 Task: Add Topo Chico Twist of Lime Sparkling Mineral Water 4 Pack to the cart.
Action: Mouse pressed left at (15, 88)
Screenshot: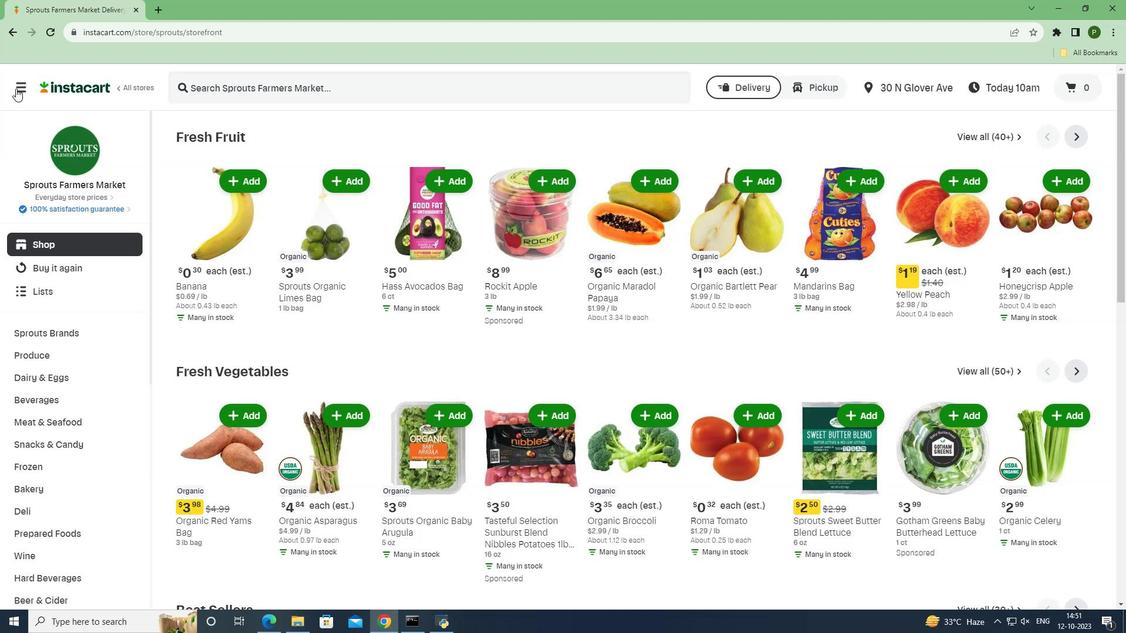 
Action: Mouse moved to (43, 307)
Screenshot: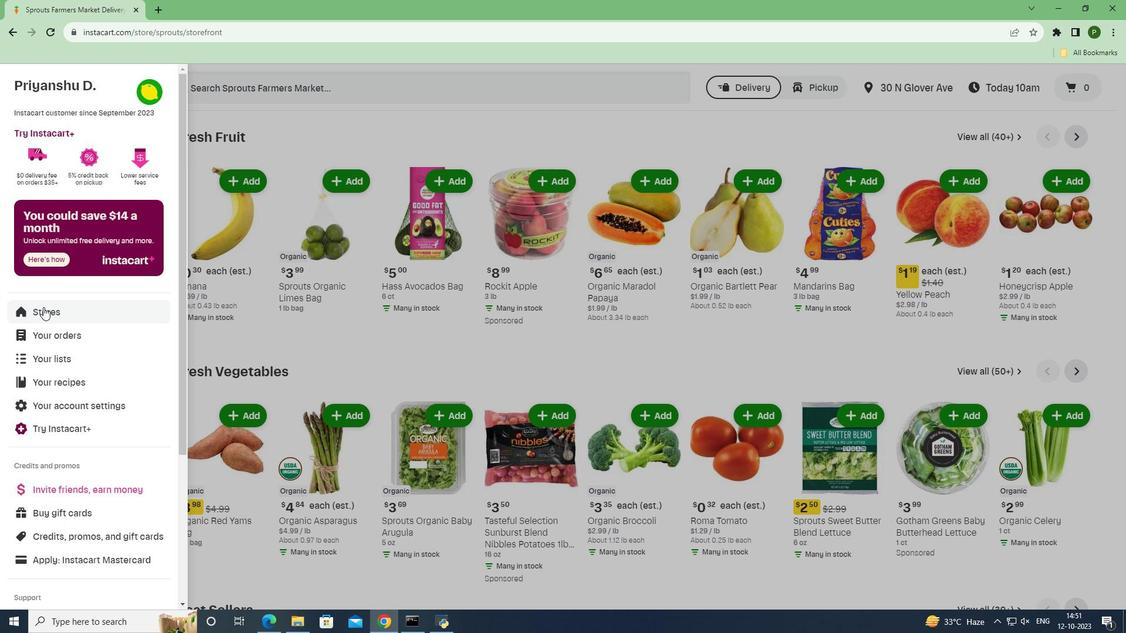 
Action: Mouse pressed left at (43, 307)
Screenshot: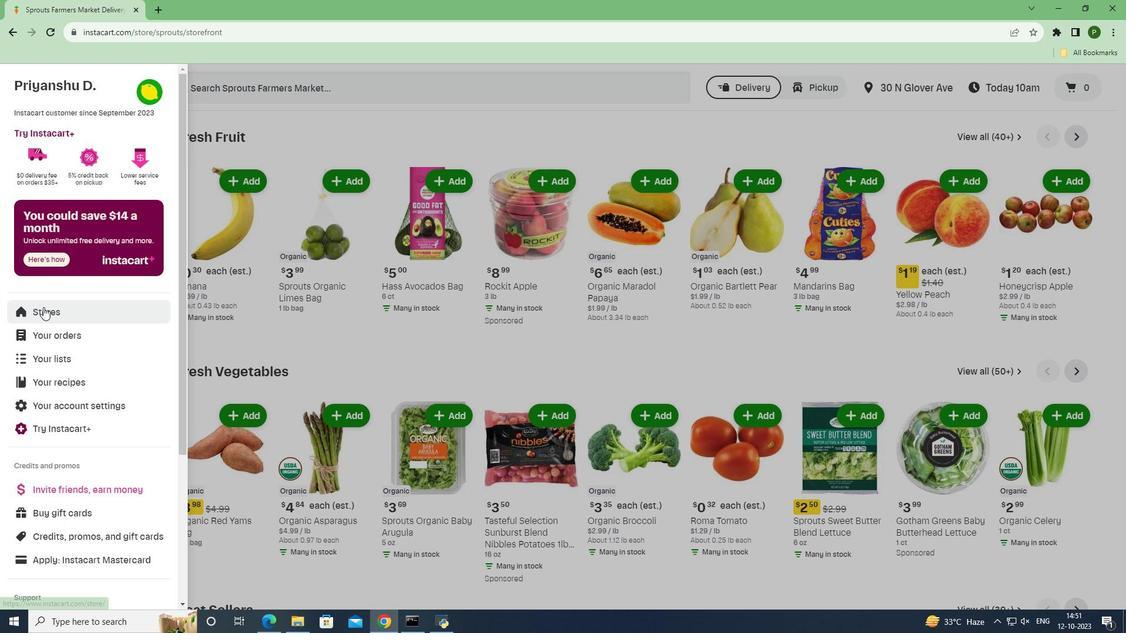 
Action: Mouse moved to (273, 134)
Screenshot: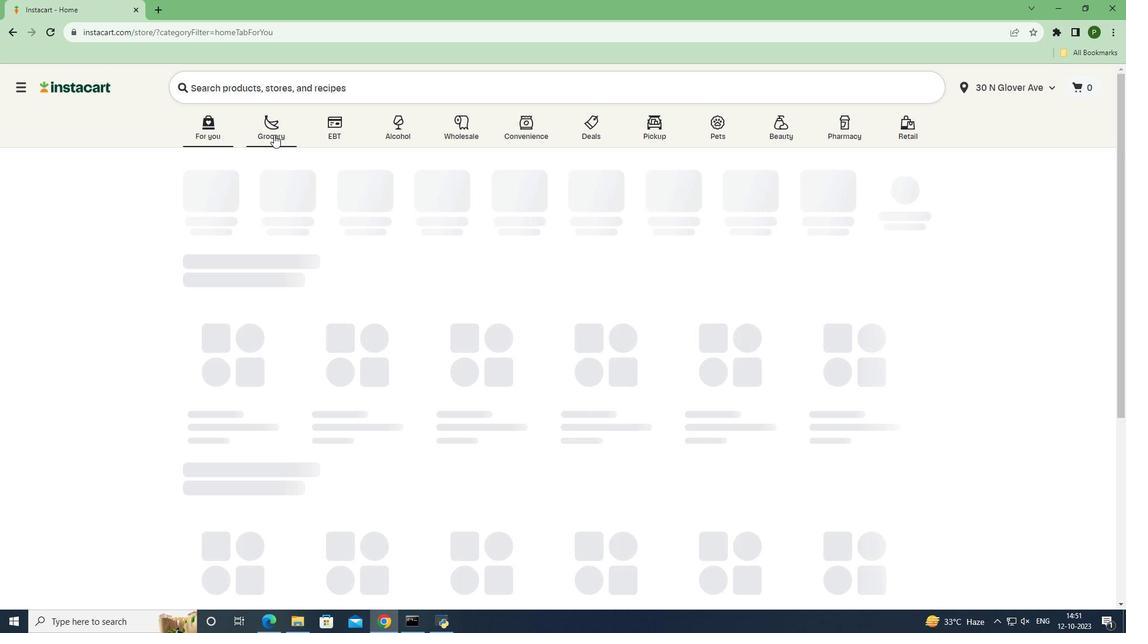 
Action: Mouse pressed left at (273, 134)
Screenshot: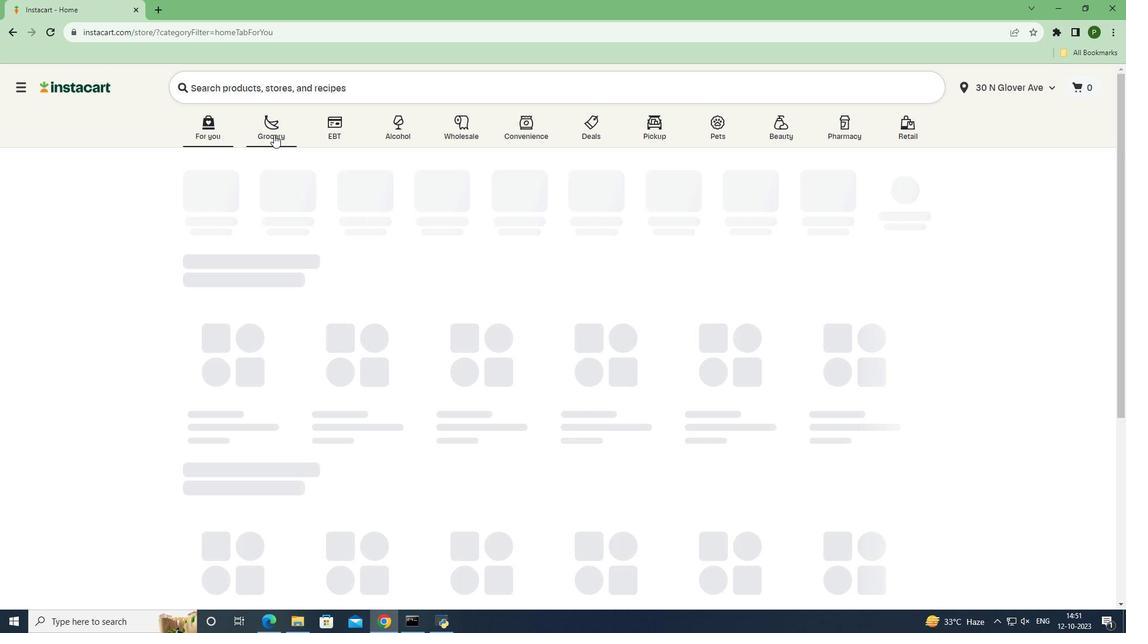 
Action: Mouse moved to (460, 260)
Screenshot: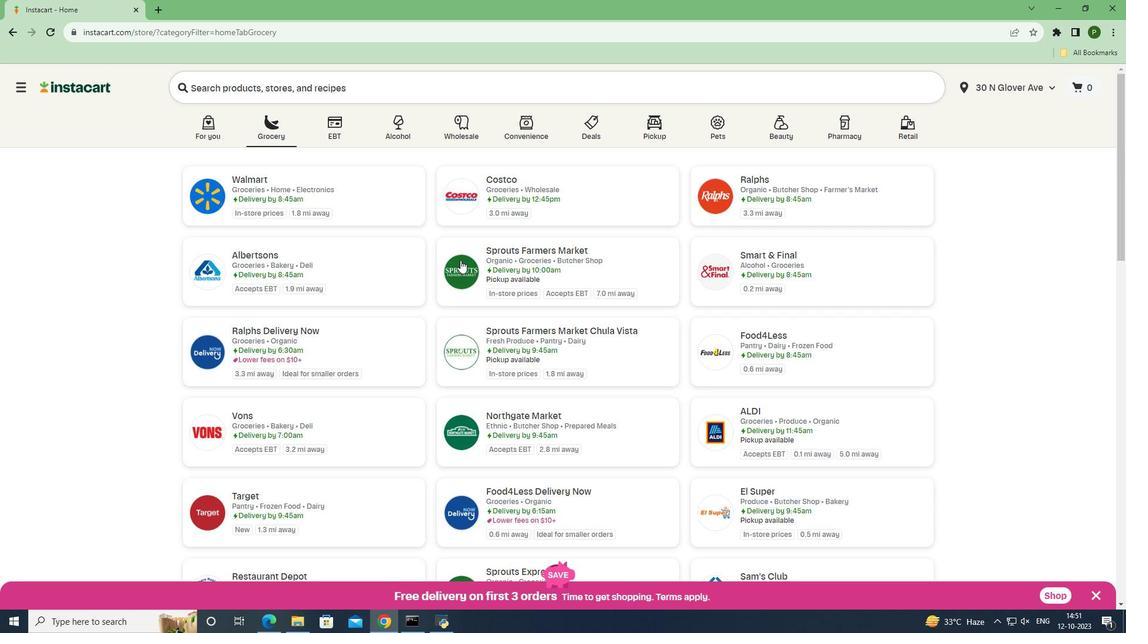 
Action: Mouse pressed left at (460, 260)
Screenshot: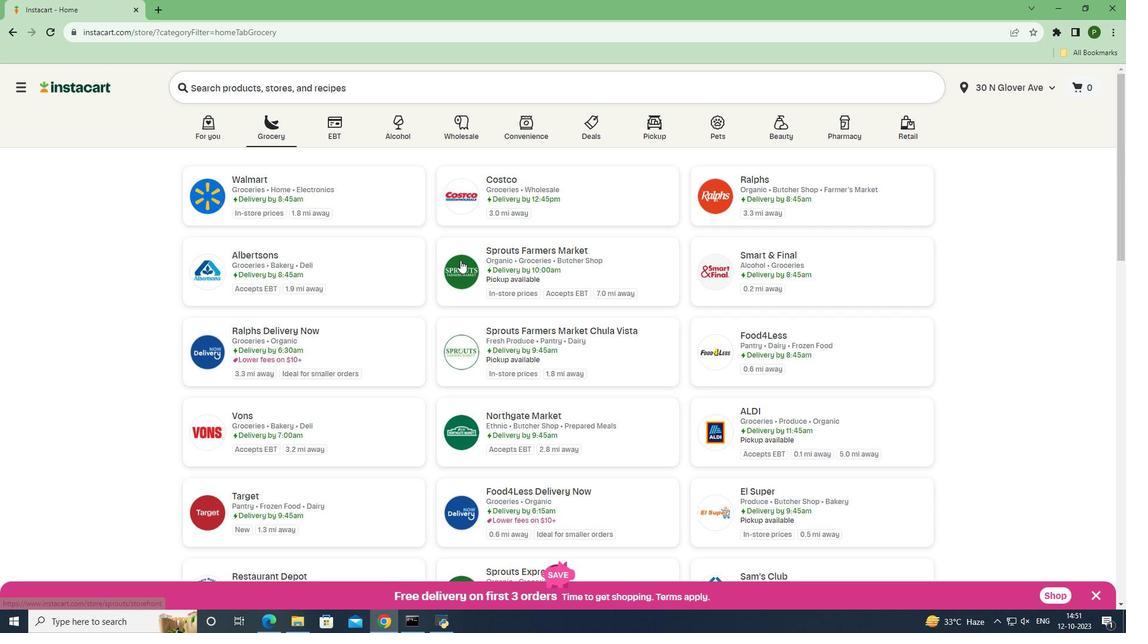 
Action: Mouse moved to (69, 400)
Screenshot: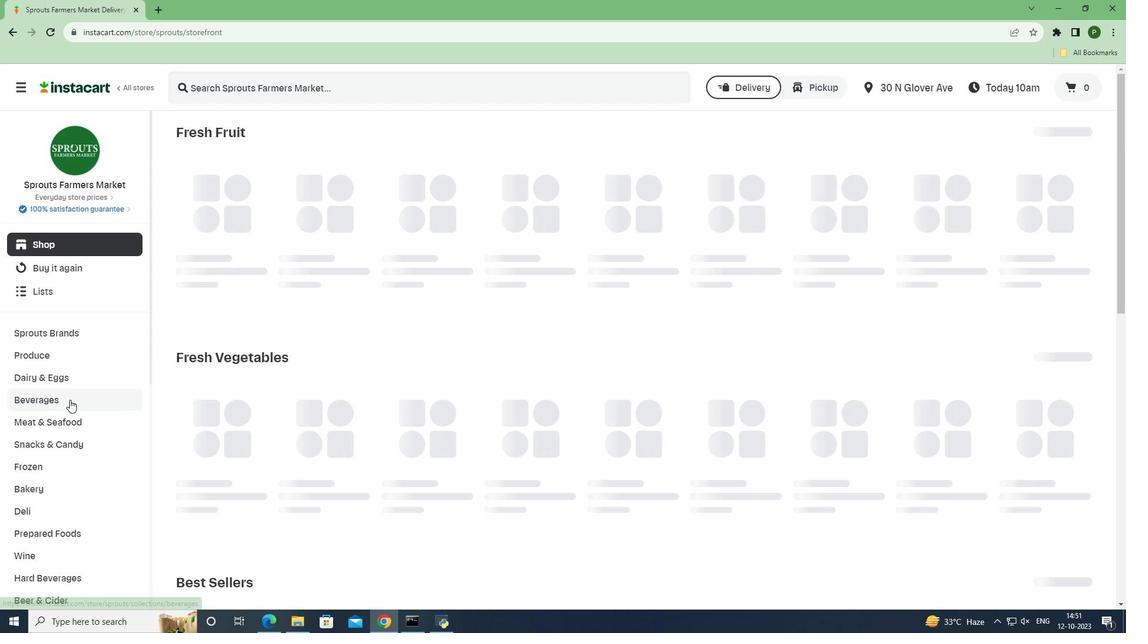 
Action: Mouse pressed left at (69, 400)
Screenshot: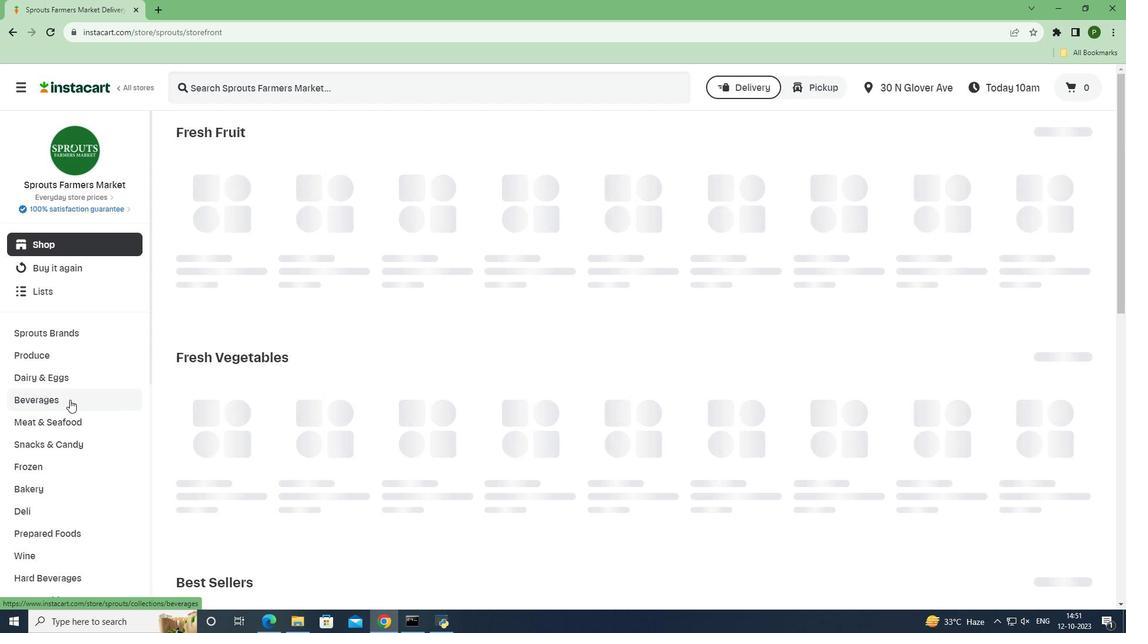 
Action: Mouse moved to (507, 163)
Screenshot: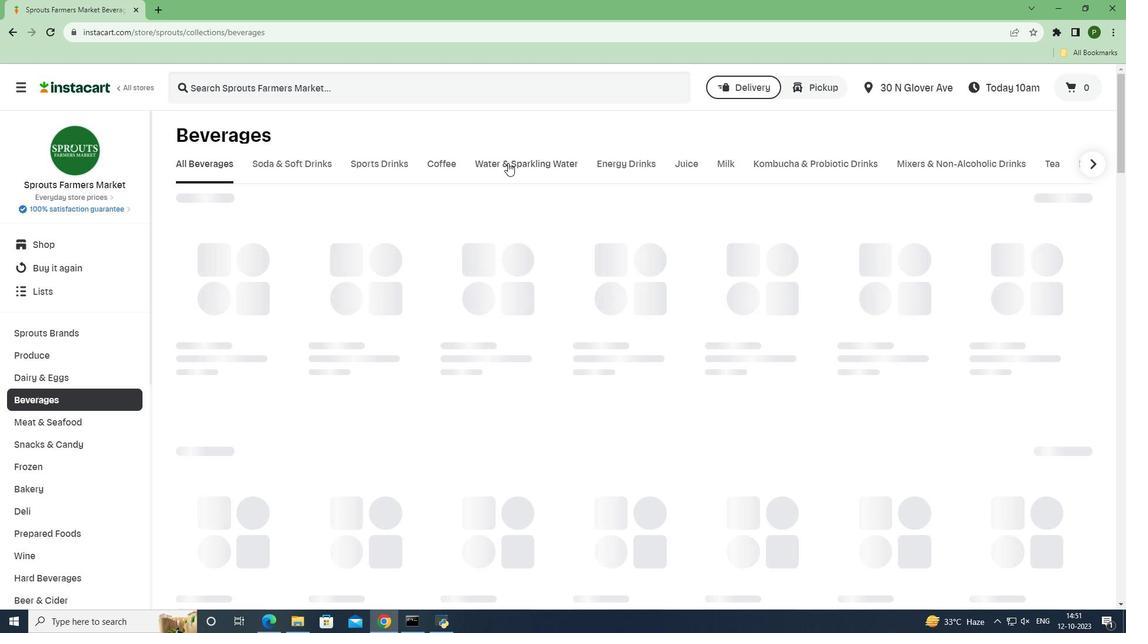 
Action: Mouse pressed left at (507, 163)
Screenshot: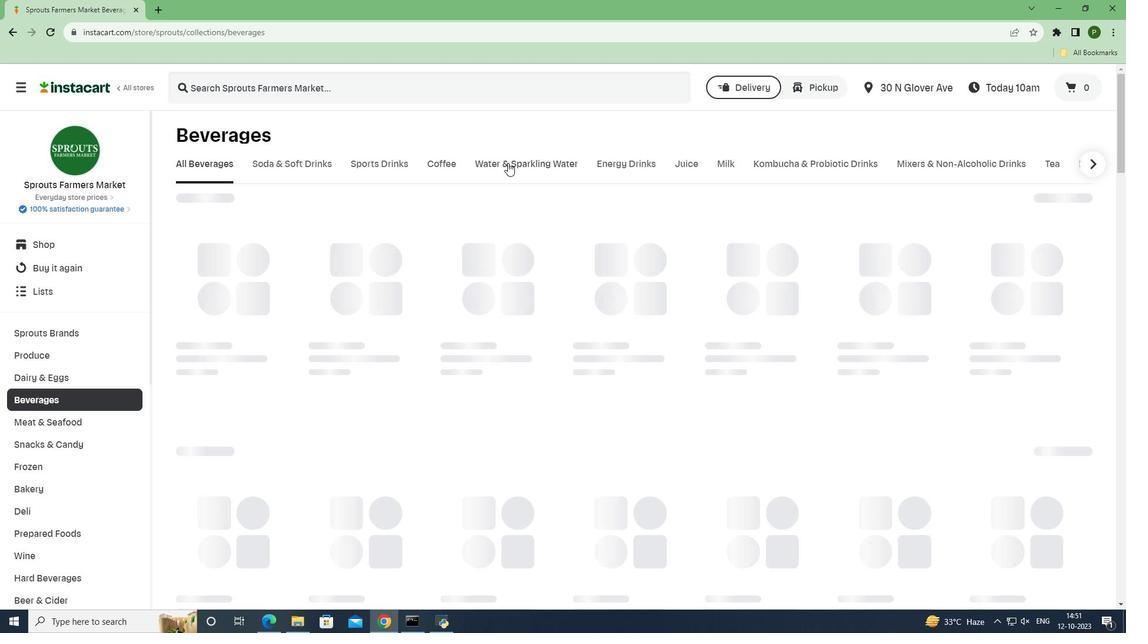 
Action: Mouse moved to (232, 91)
Screenshot: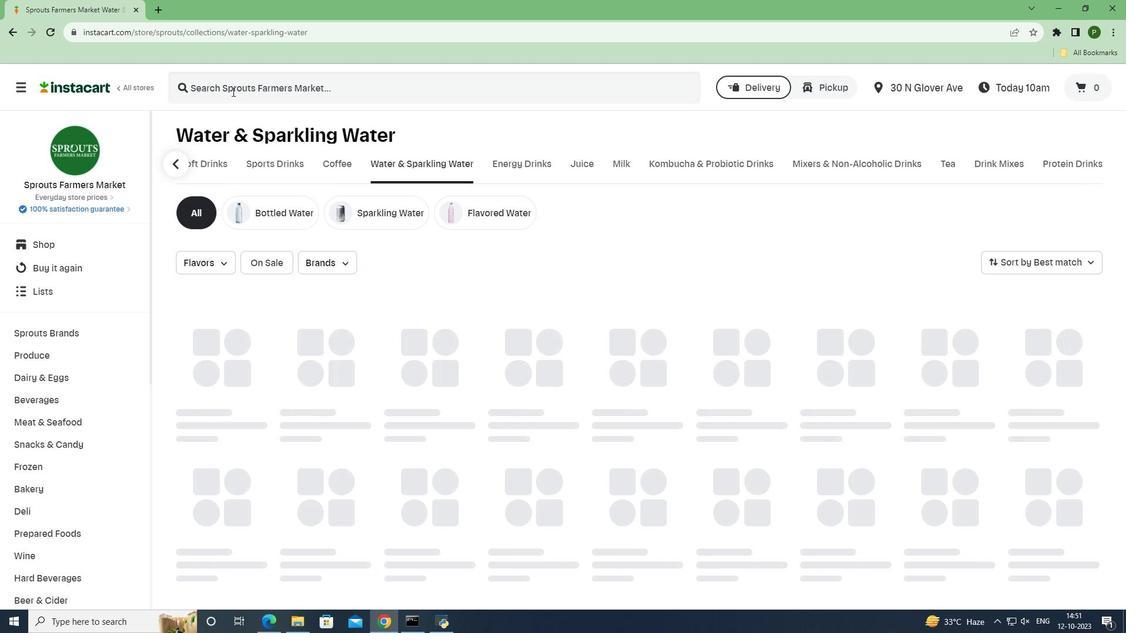 
Action: Mouse pressed left at (232, 91)
Screenshot: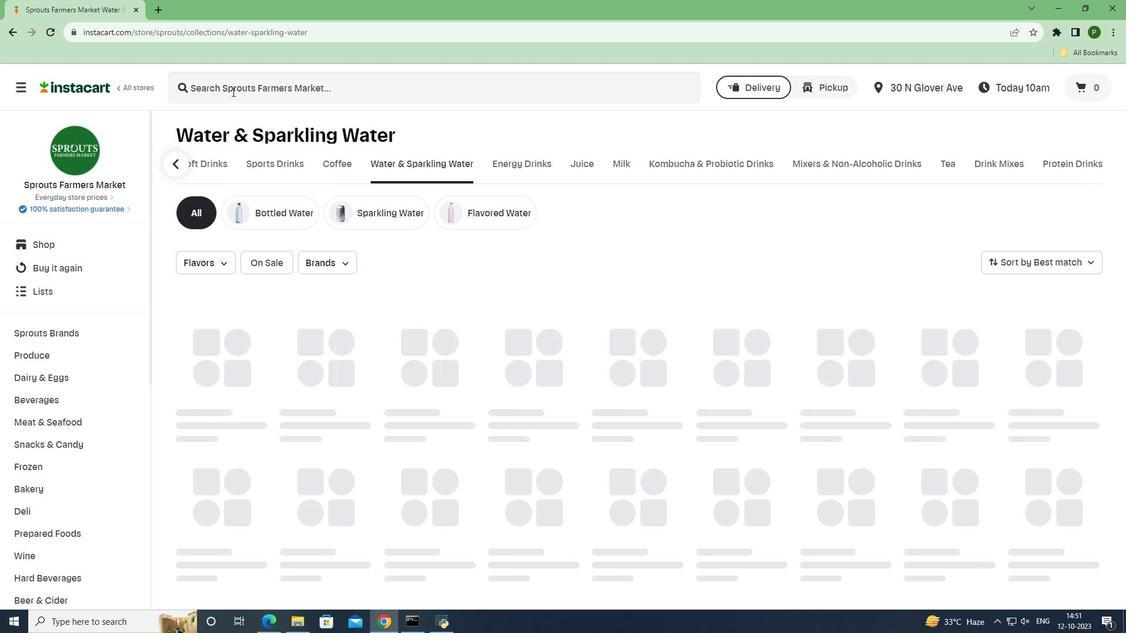 
Action: Key pressed <Key.caps_lock>T<Key.caps_lock>opo<Key.space><Key.caps_lock>C<Key.caps_lock>hico<Key.space><Key.caps_lock>T<Key.caps_lock>wist<Key.space>of<Key.space><Key.caps_lock>L<Key.caps_lock>ime<Key.space><Key.caps_lock>S<Key.caps_lock>parkling<Key.space><Key.caps_lock>M<Key.caps_lock>ineral<Key.space><Key.caps_lock>W<Key.caps_lock>ater<Key.space>4<Key.space><Key.caps_lock>P<Key.caps_lock>ack<Key.space><Key.enter>
Screenshot: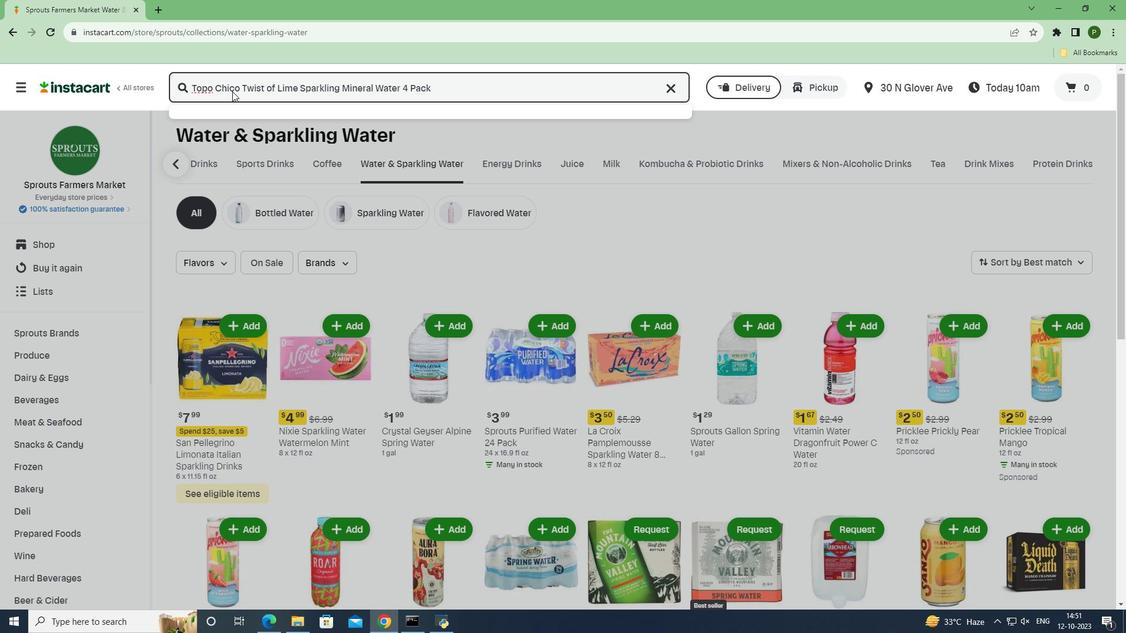 
Action: Mouse moved to (311, 210)
Screenshot: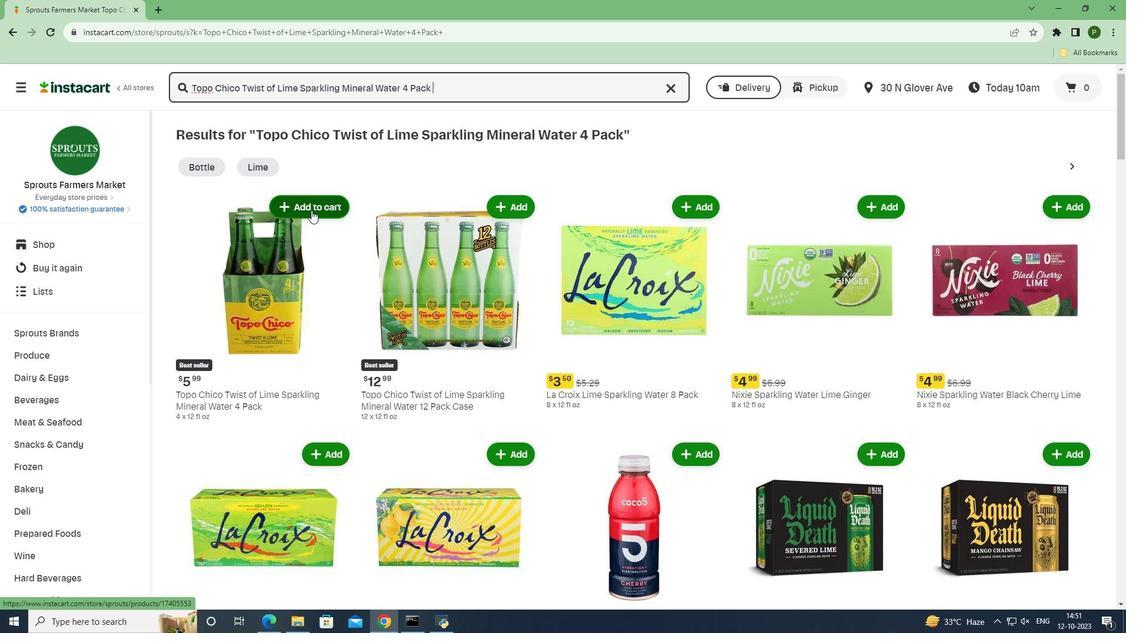 
Action: Mouse pressed left at (311, 210)
Screenshot: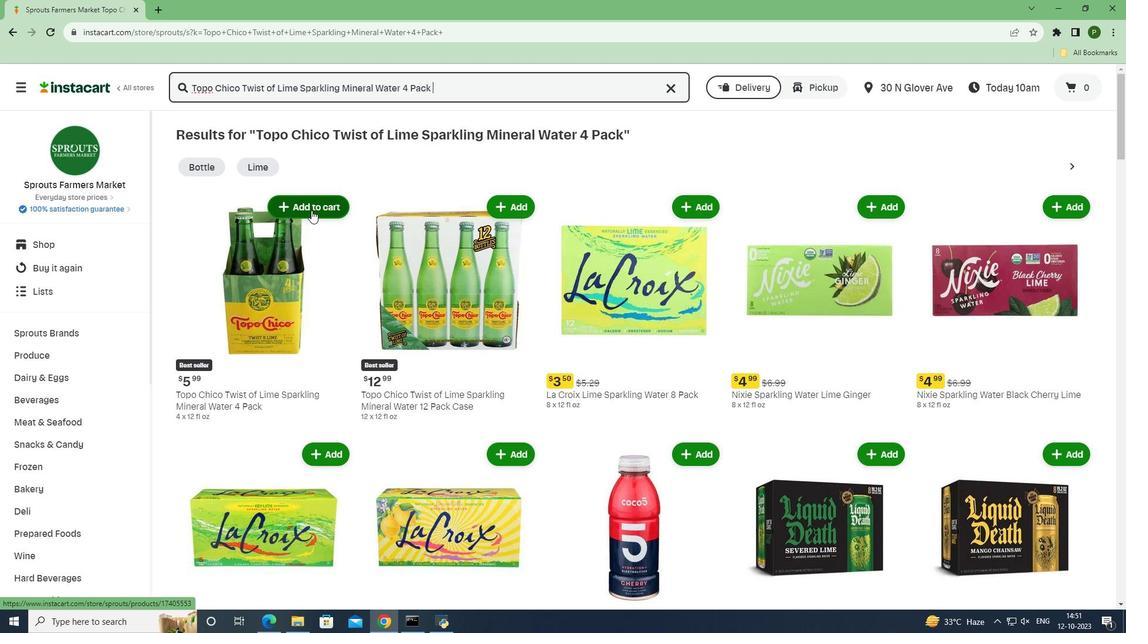 
Action: Mouse moved to (341, 277)
Screenshot: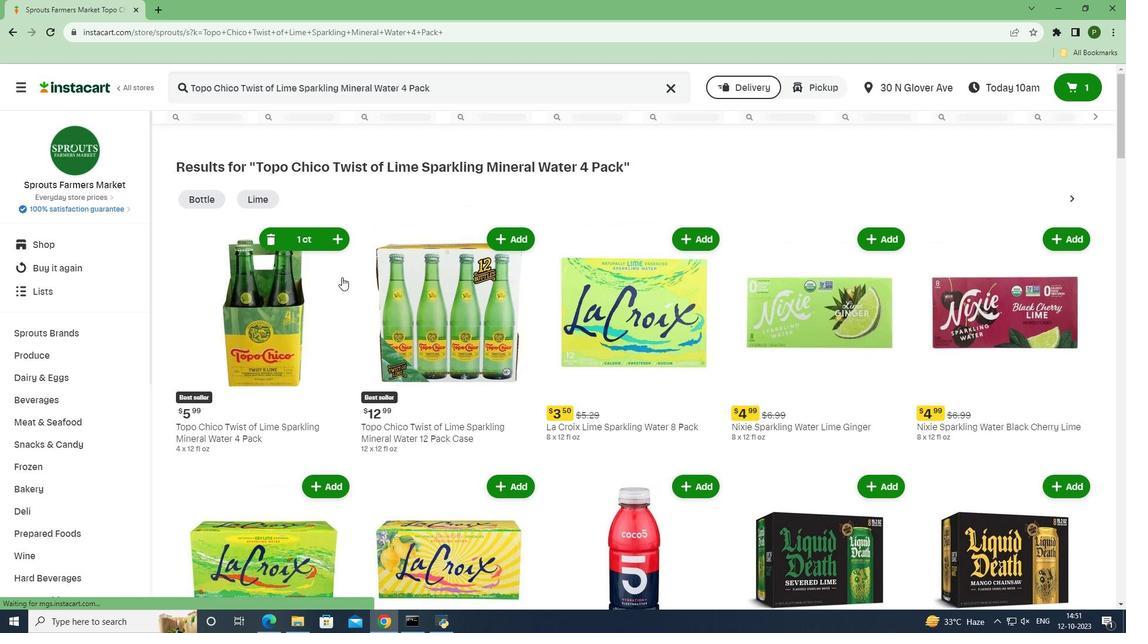 
